 Task: Add Checklist CL0051 to Card Card0051 in Board Board0043 in Workspace Development in Trello
Action: Mouse moved to (527, 38)
Screenshot: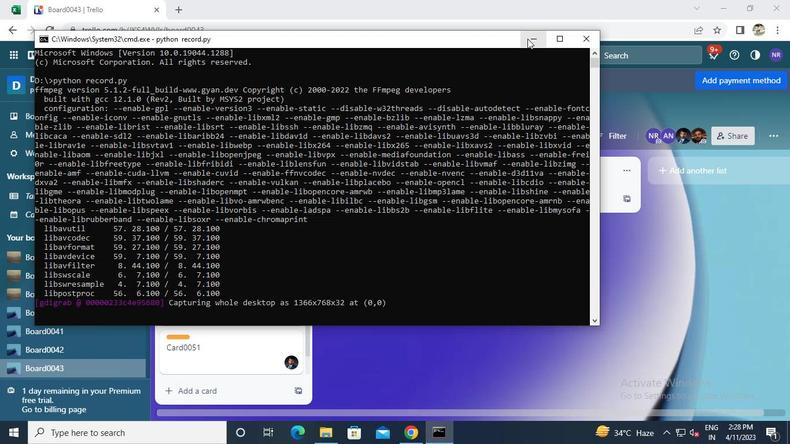
Action: Mouse pressed left at (527, 38)
Screenshot: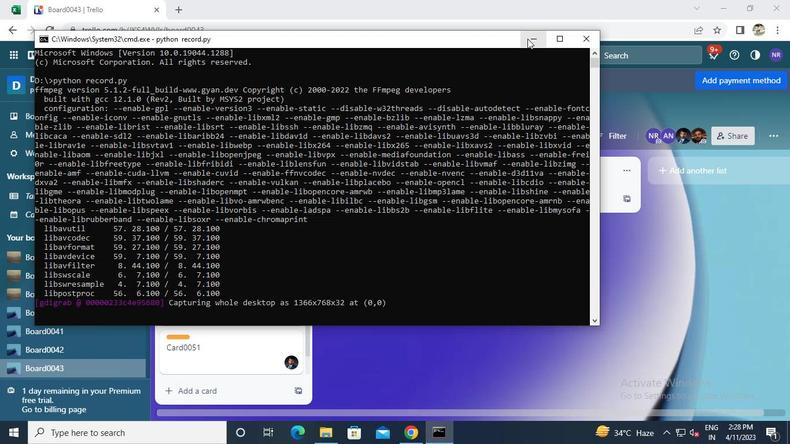 
Action: Mouse moved to (223, 338)
Screenshot: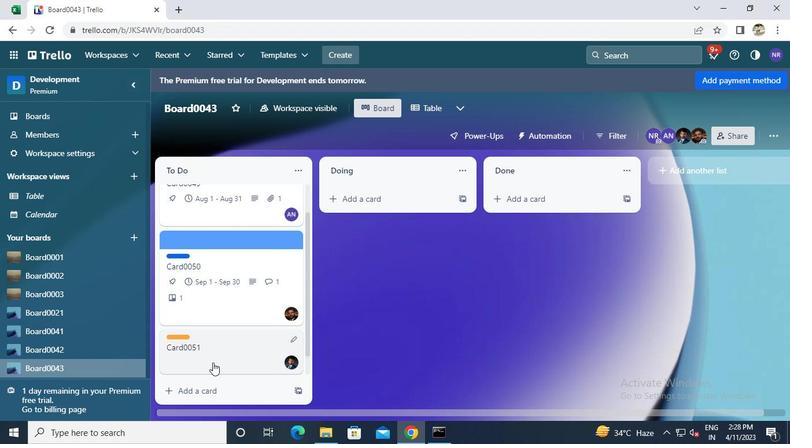 
Action: Mouse pressed left at (223, 338)
Screenshot: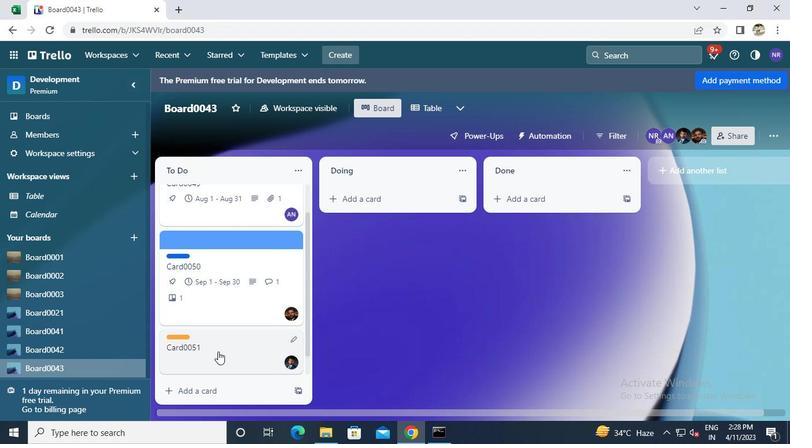 
Action: Mouse moved to (522, 233)
Screenshot: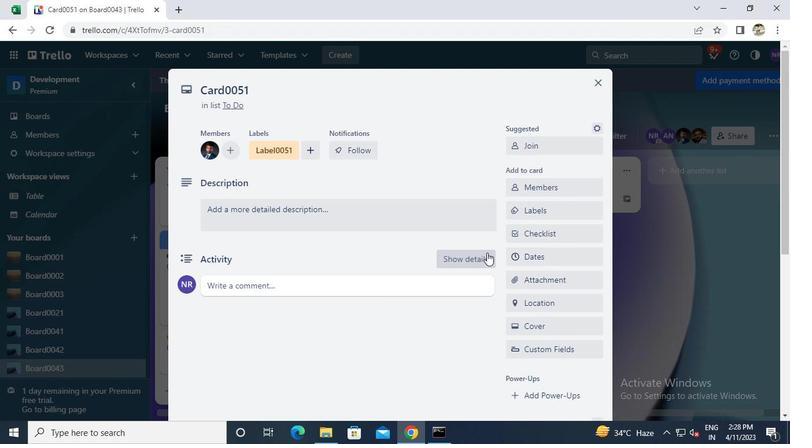 
Action: Mouse pressed left at (522, 233)
Screenshot: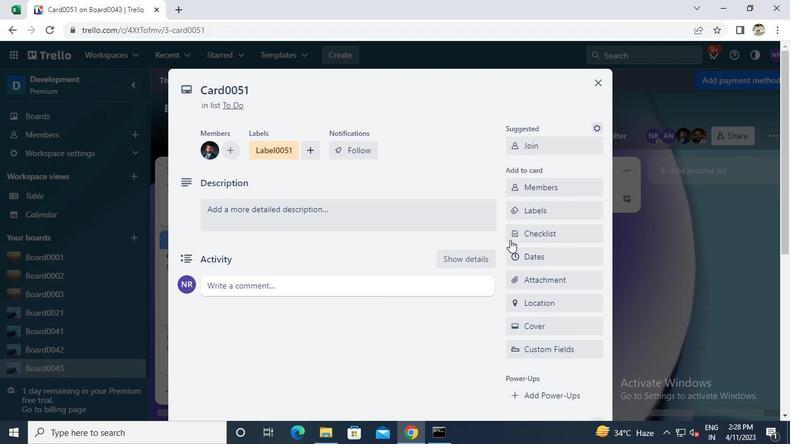 
Action: Keyboard Key.caps_lock
Screenshot: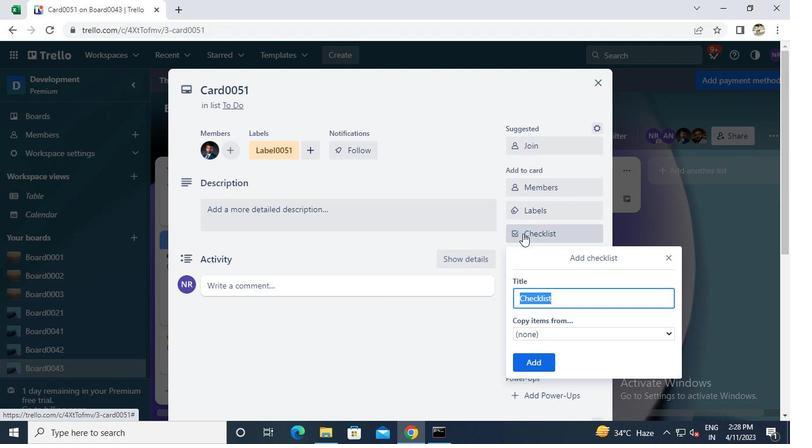 
Action: Mouse moved to (522, 233)
Screenshot: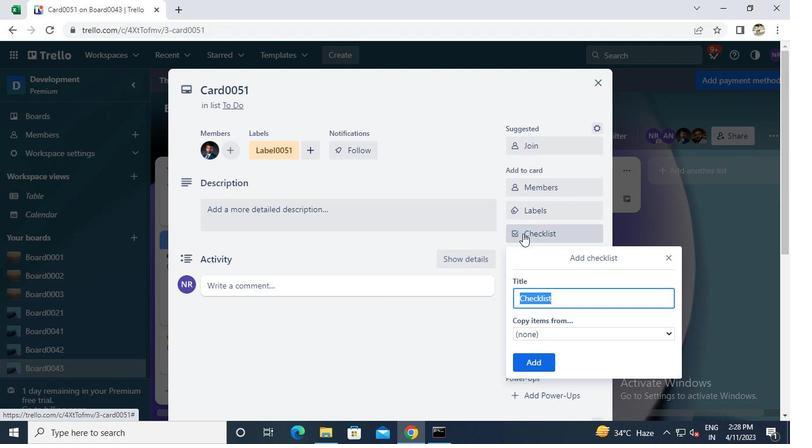 
Action: Keyboard c
Screenshot: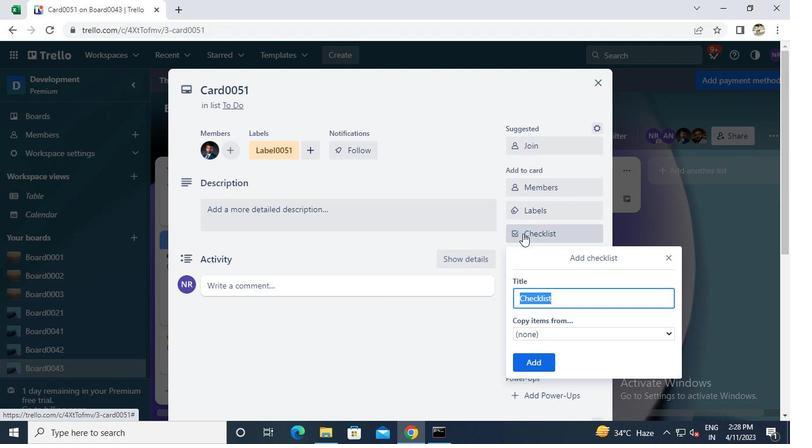 
Action: Keyboard l
Screenshot: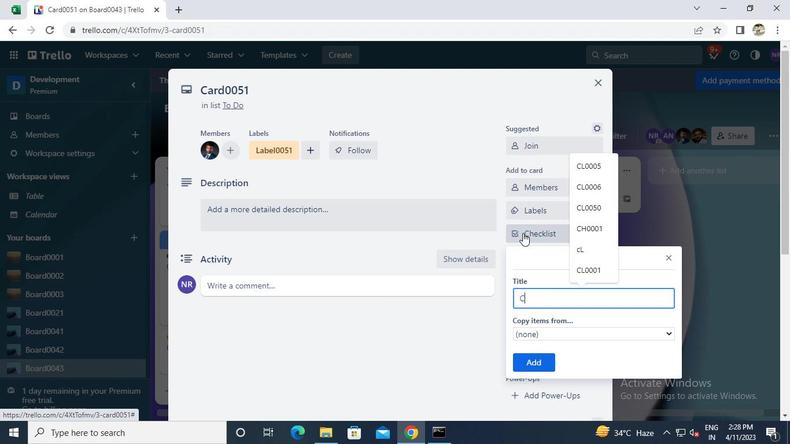 
Action: Mouse moved to (521, 231)
Screenshot: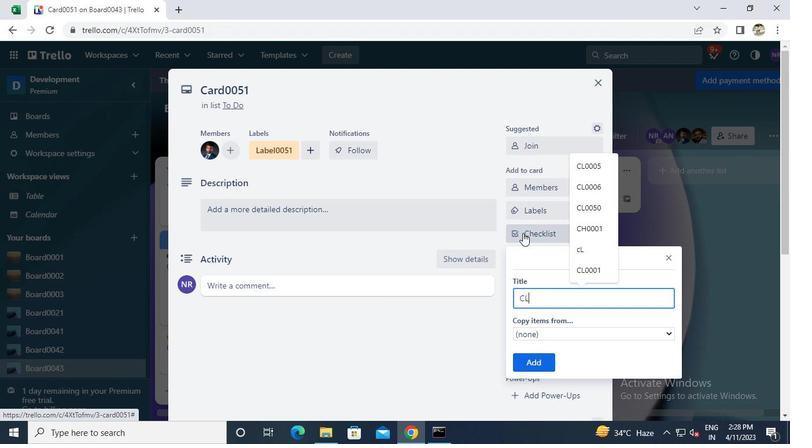 
Action: Keyboard 0
Screenshot: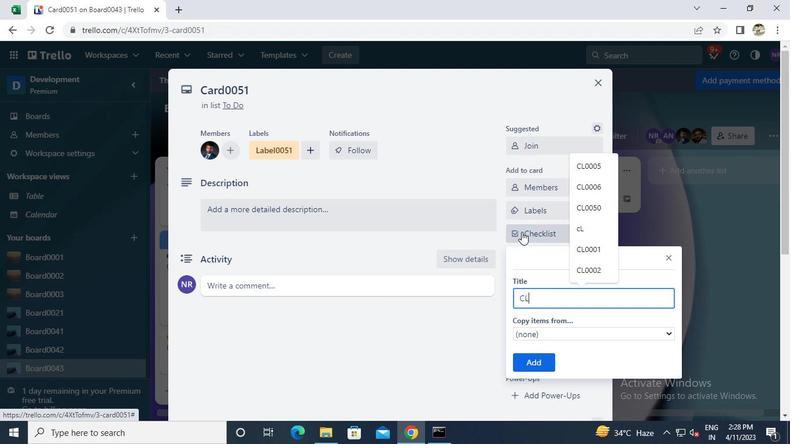 
Action: Keyboard 0
Screenshot: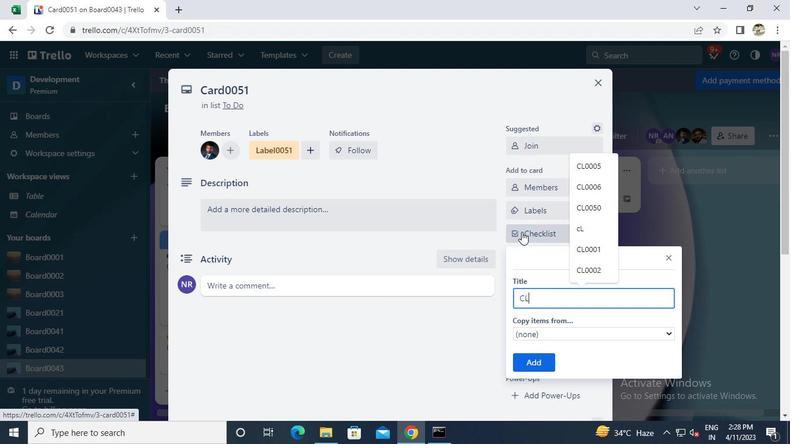 
Action: Keyboard 5
Screenshot: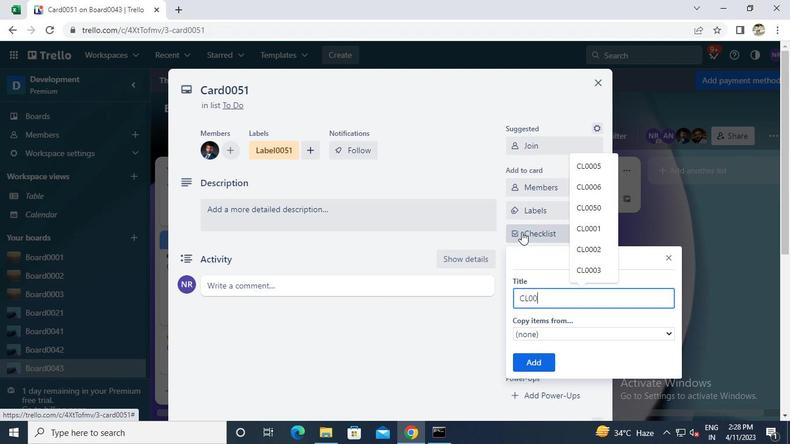 
Action: Keyboard 1
Screenshot: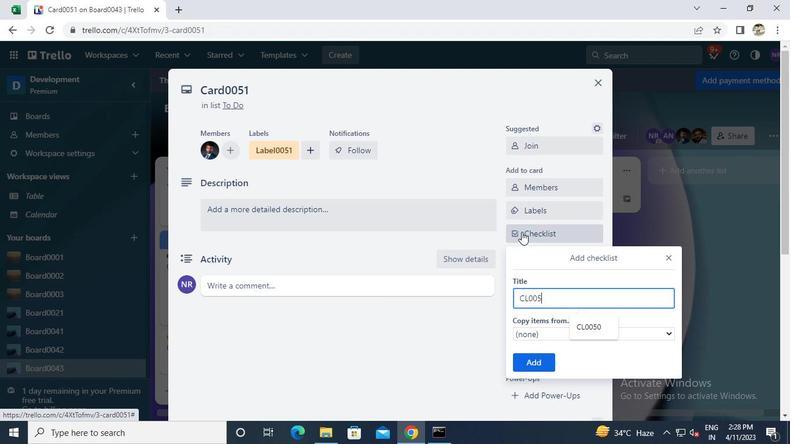 
Action: Mouse moved to (524, 363)
Screenshot: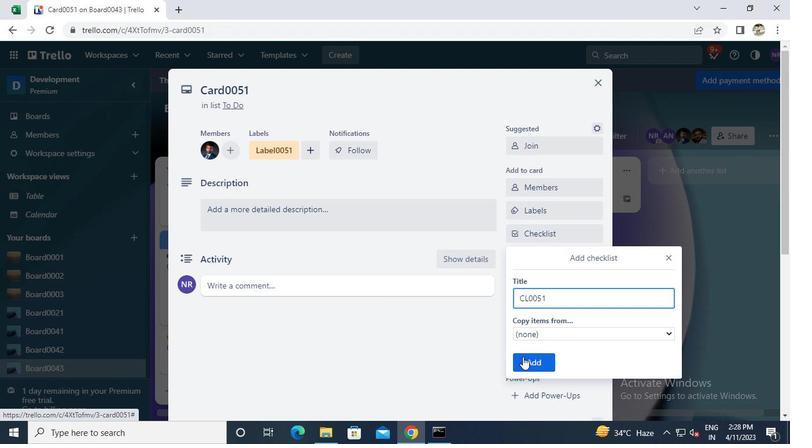 
Action: Mouse pressed left at (524, 363)
Screenshot: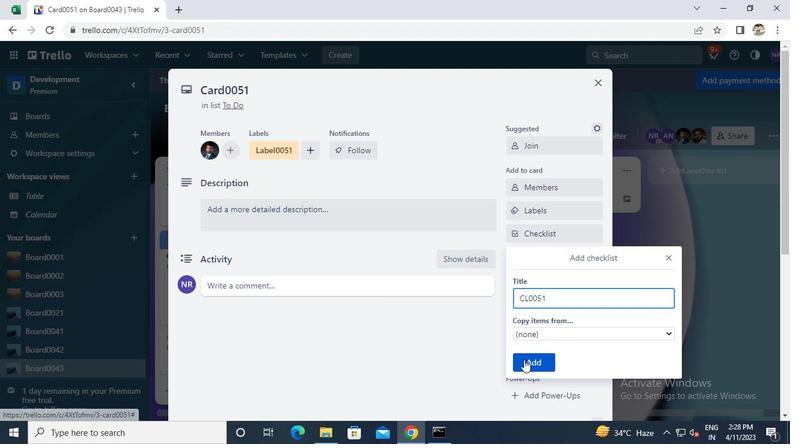 
Action: Mouse moved to (451, 434)
Screenshot: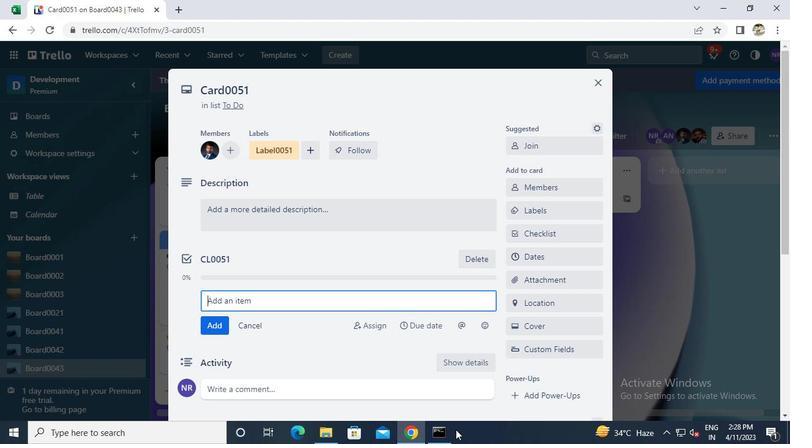 
Action: Mouse pressed left at (451, 434)
Screenshot: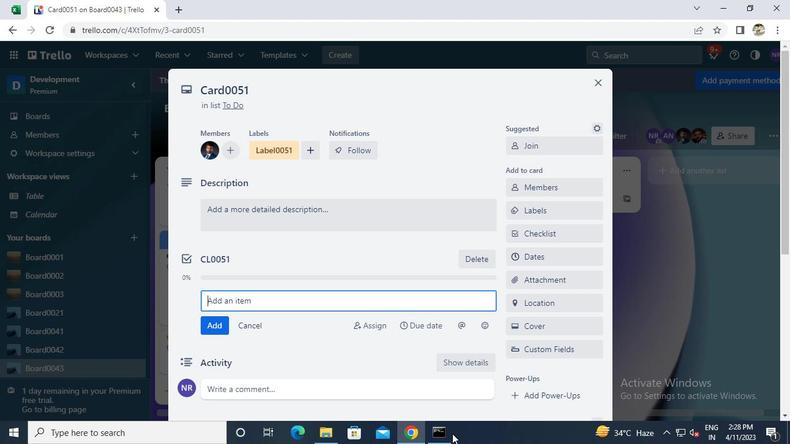 
Action: Mouse moved to (581, 39)
Screenshot: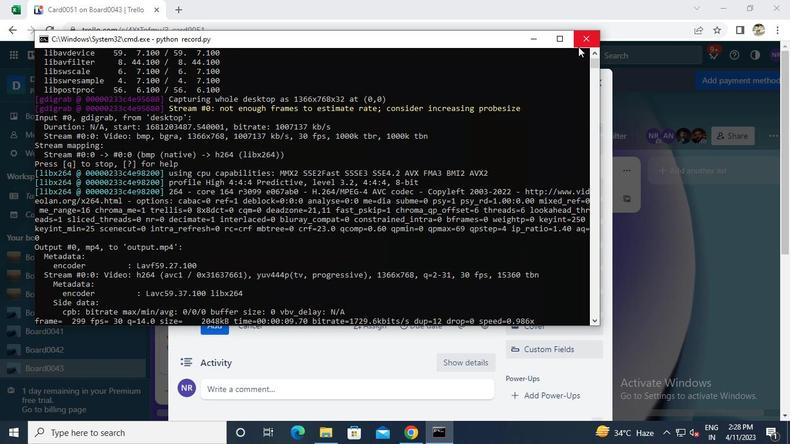
Action: Mouse pressed left at (581, 39)
Screenshot: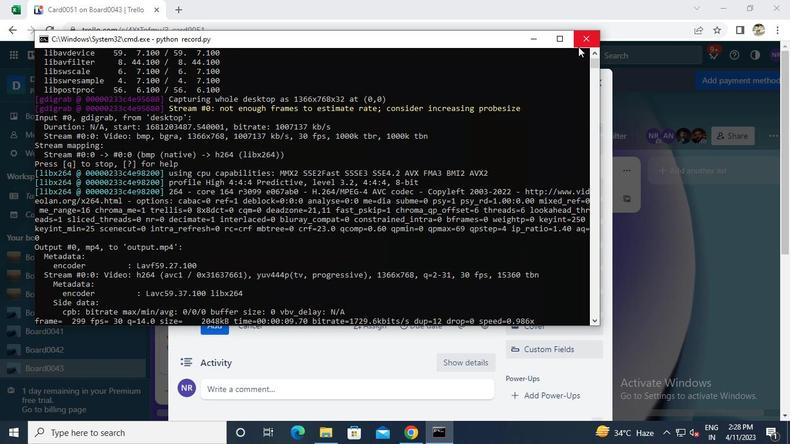
Action: Mouse moved to (581, 41)
Screenshot: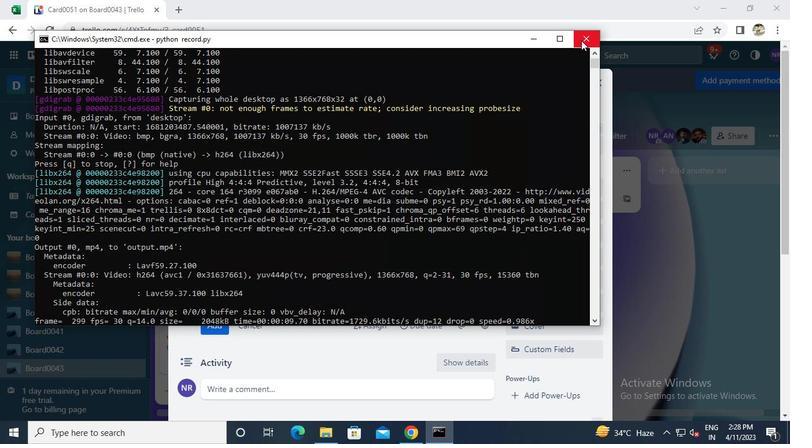 
